 Task: Look for products from Store Brand only.
Action: Mouse pressed left at (23, 88)
Screenshot: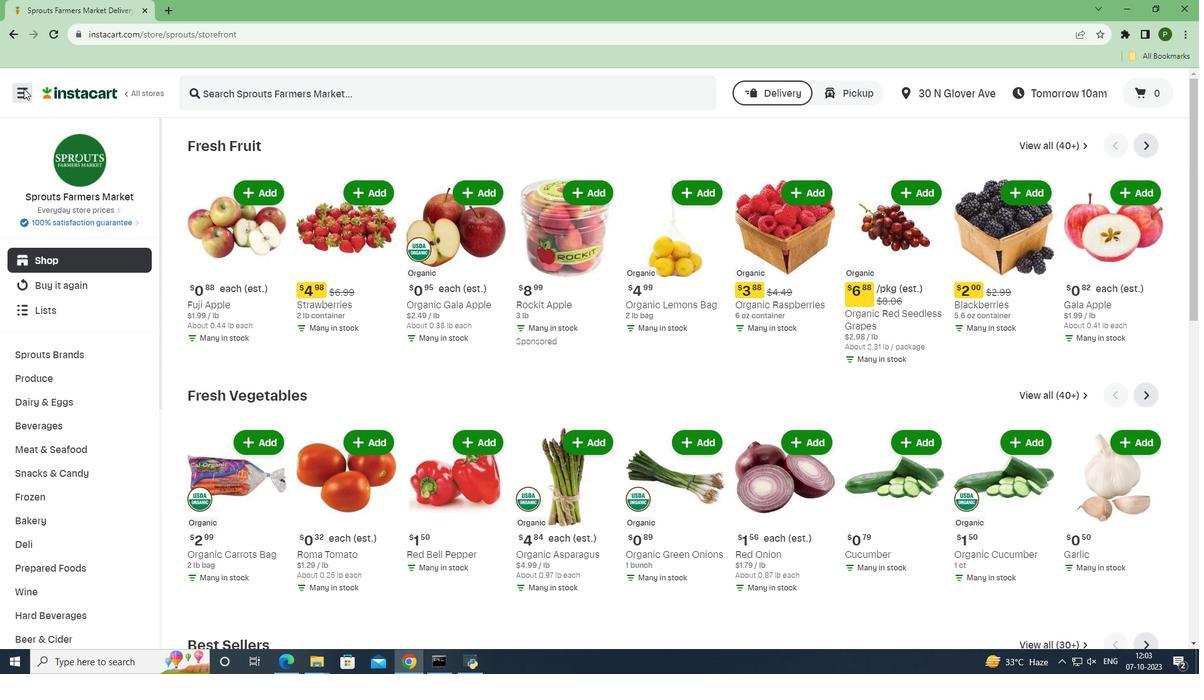 
Action: Mouse moved to (73, 332)
Screenshot: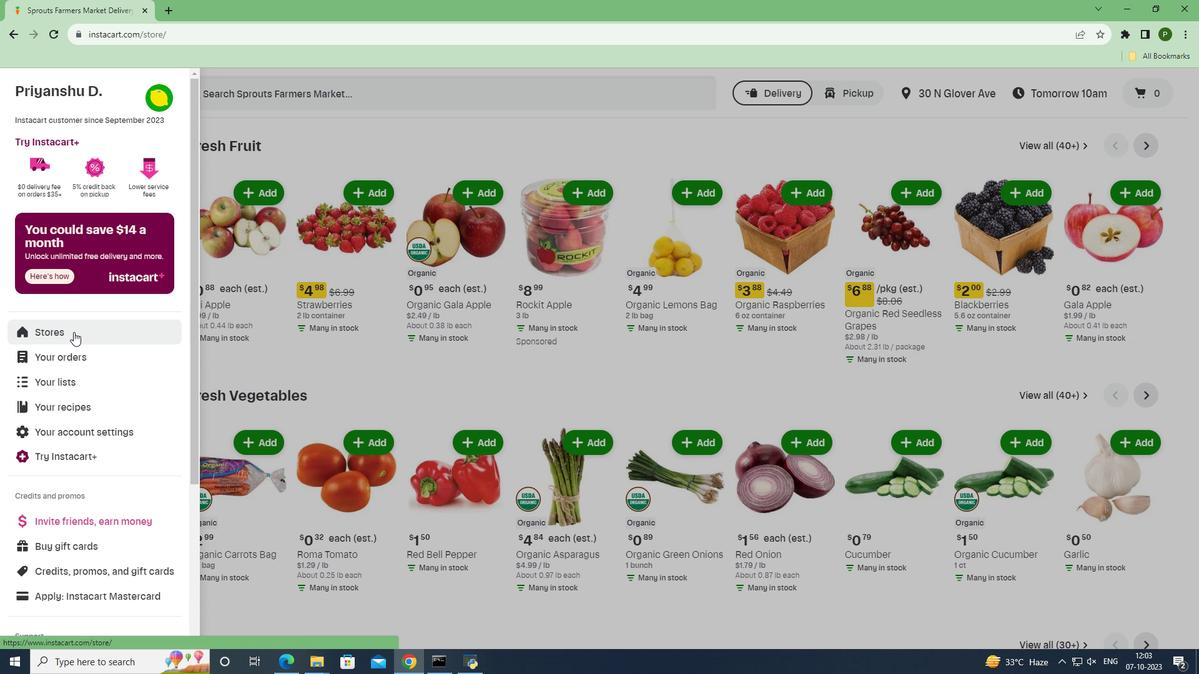 
Action: Mouse pressed left at (73, 332)
Screenshot: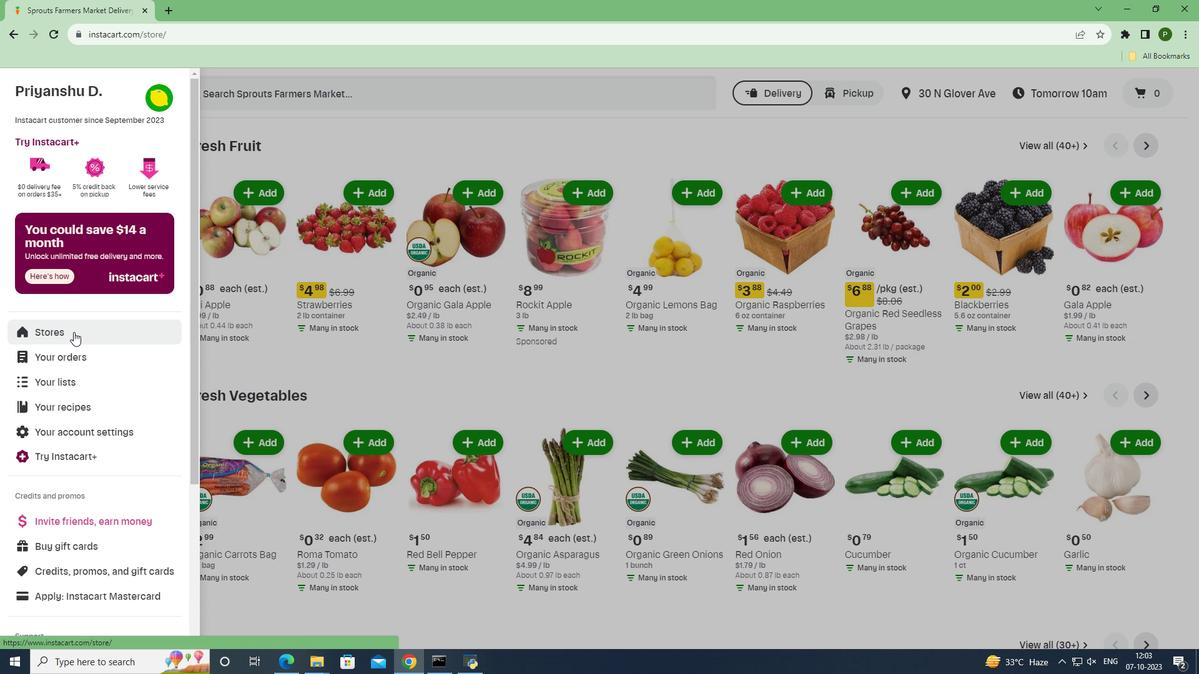 
Action: Mouse moved to (273, 151)
Screenshot: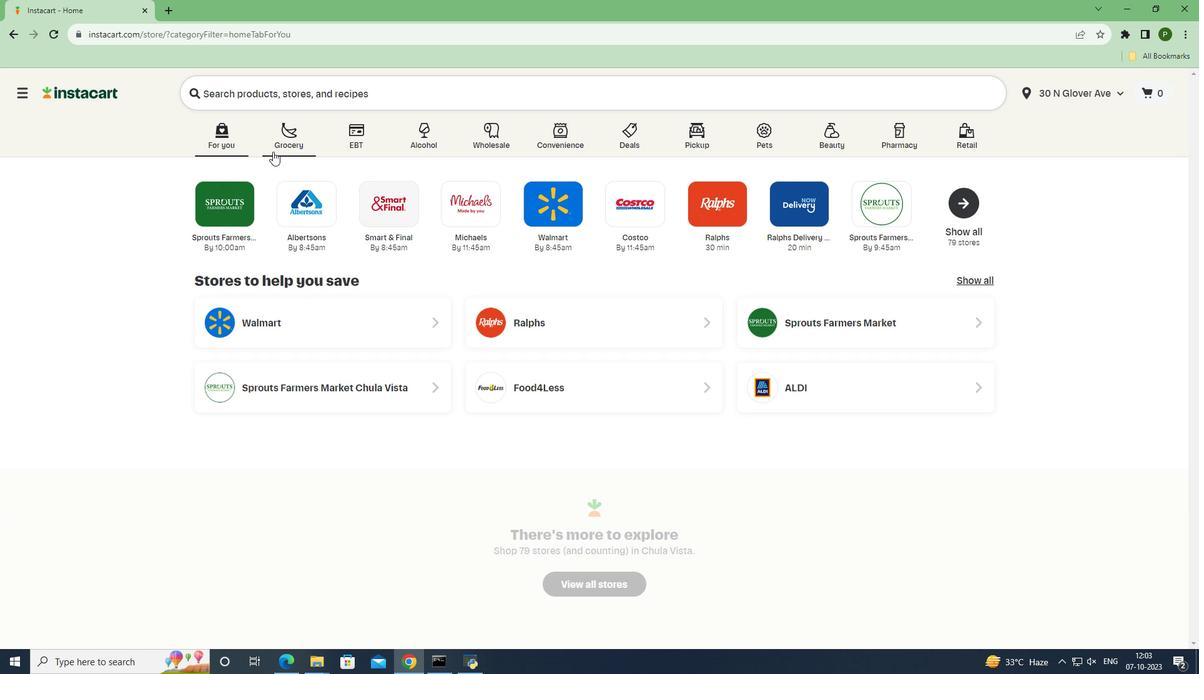 
Action: Mouse pressed left at (273, 151)
Screenshot: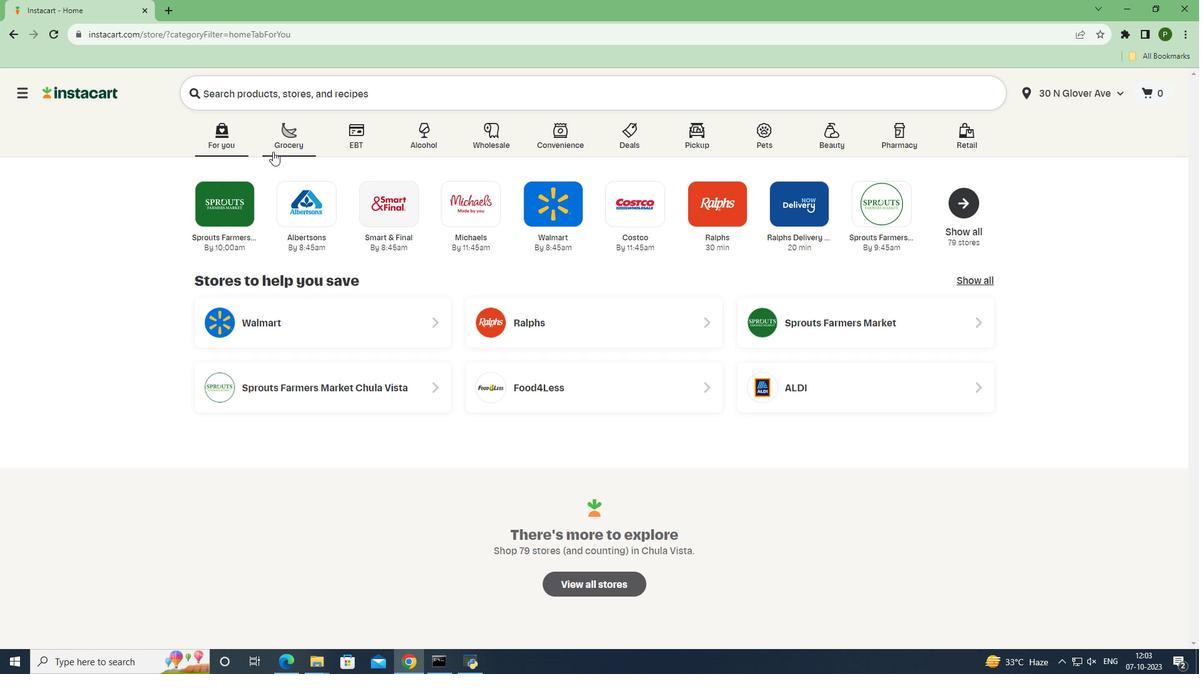 
Action: Mouse moved to (516, 297)
Screenshot: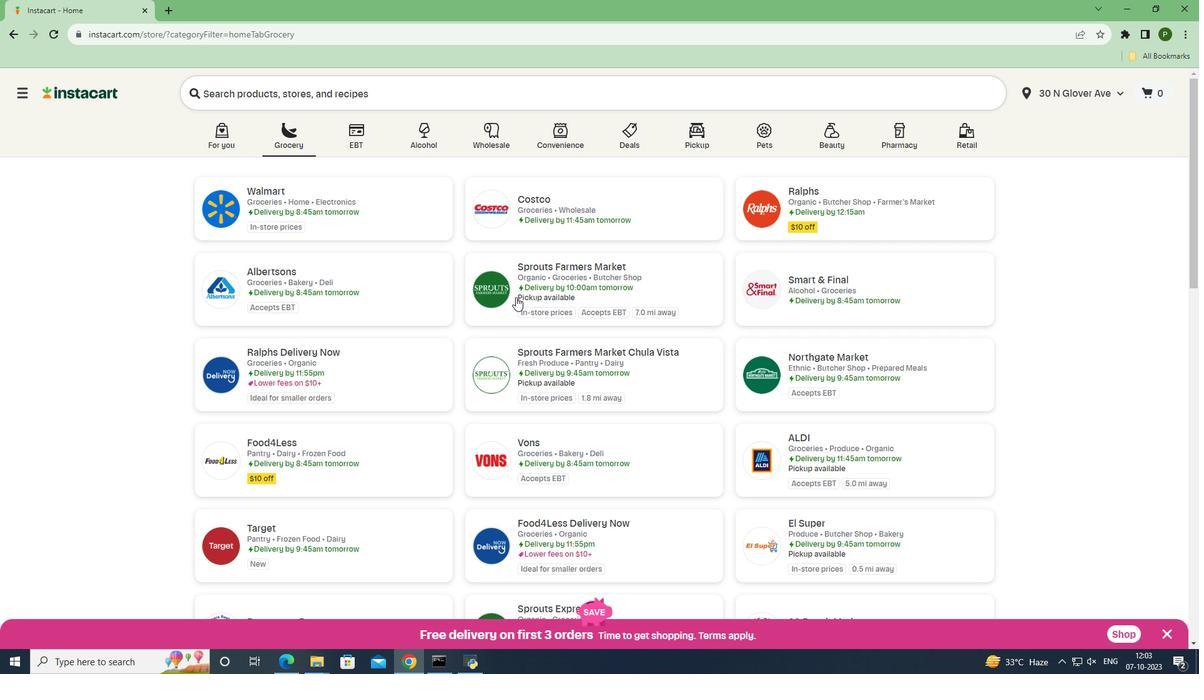 
Action: Mouse pressed left at (516, 297)
Screenshot: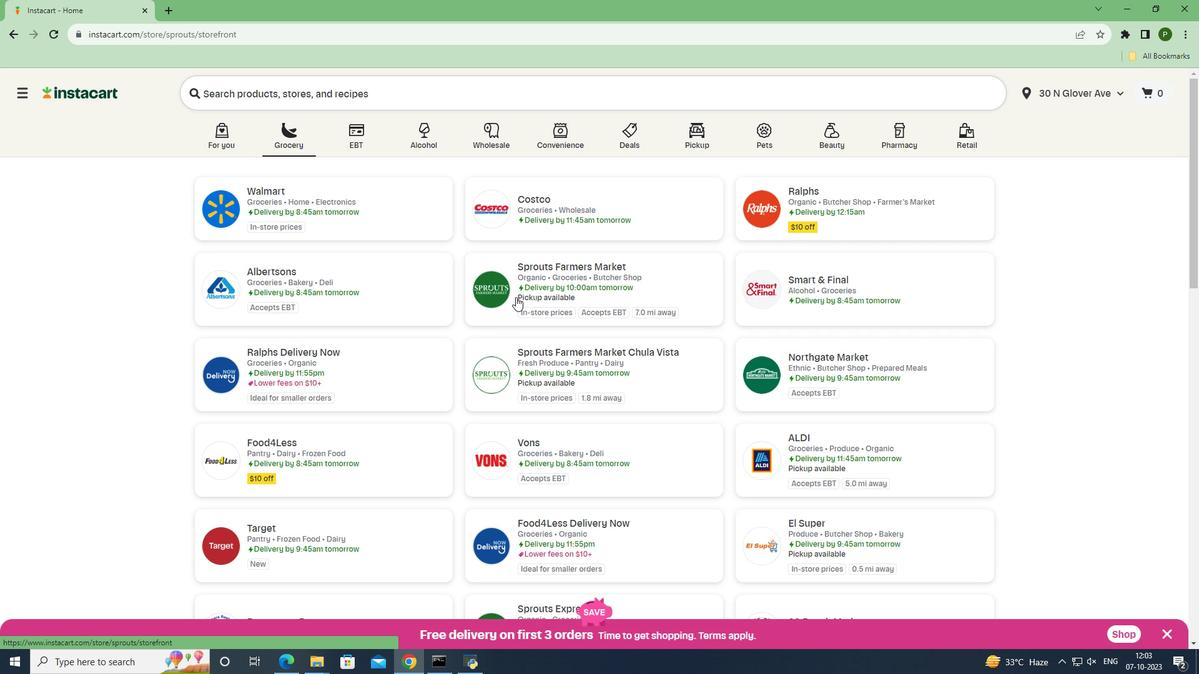 
Action: Mouse moved to (94, 407)
Screenshot: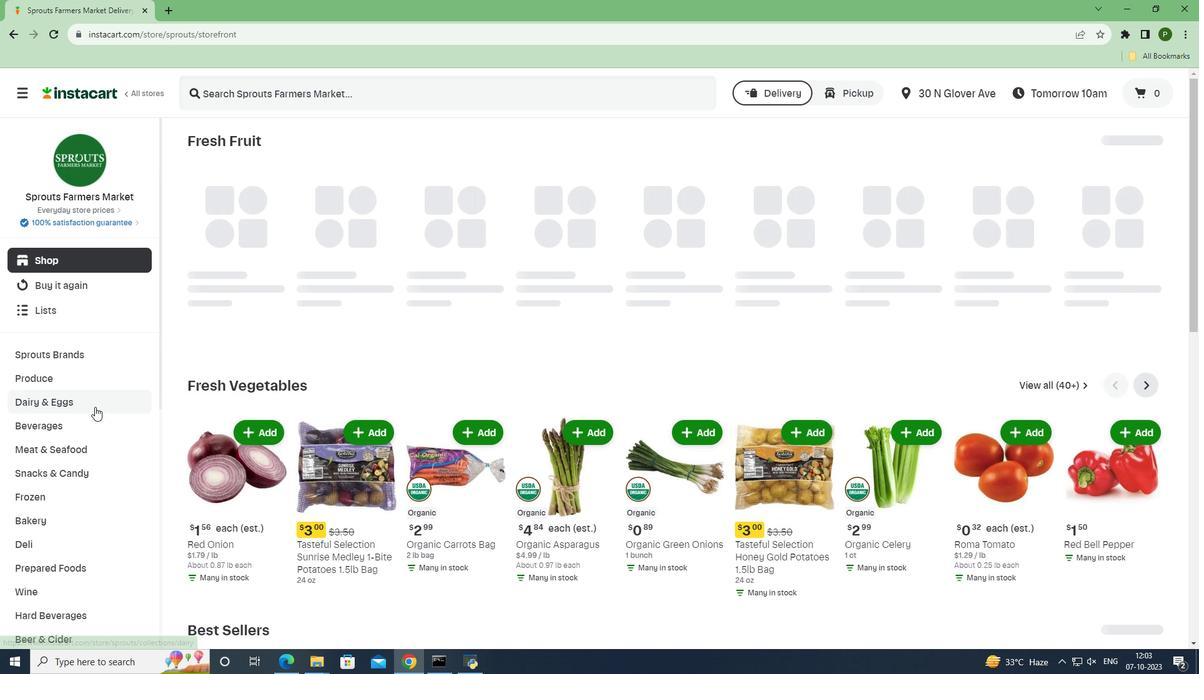 
Action: Mouse pressed left at (94, 407)
Screenshot: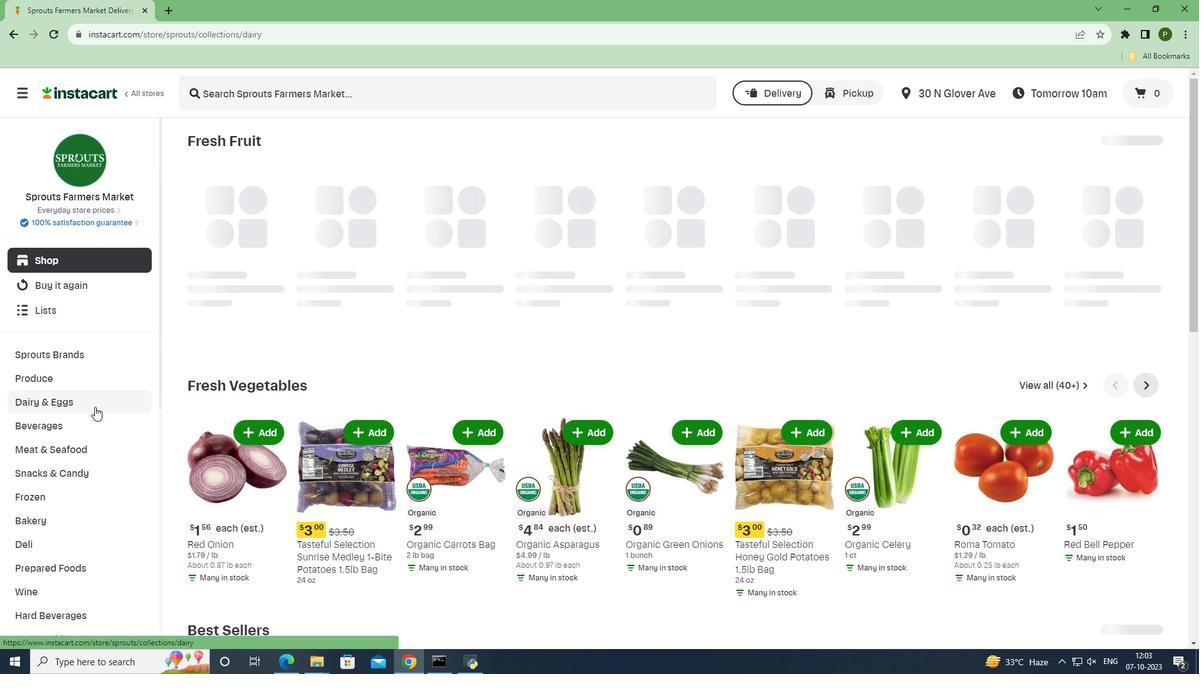
Action: Mouse moved to (63, 477)
Screenshot: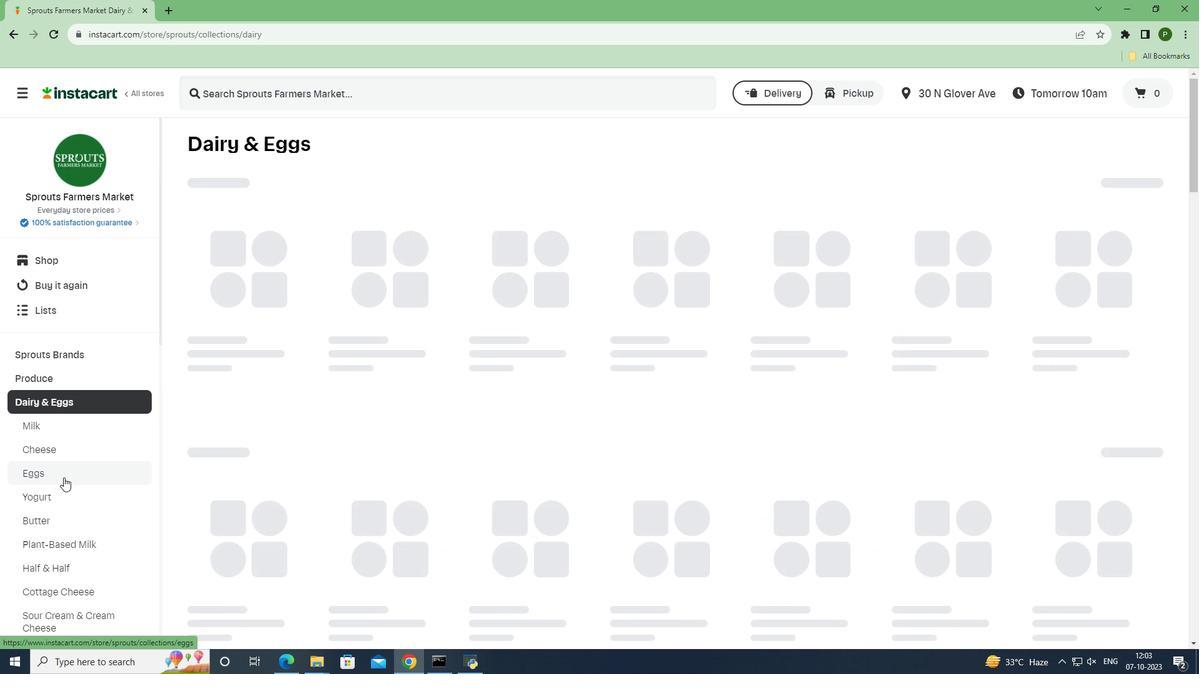 
Action: Mouse pressed left at (63, 477)
Screenshot: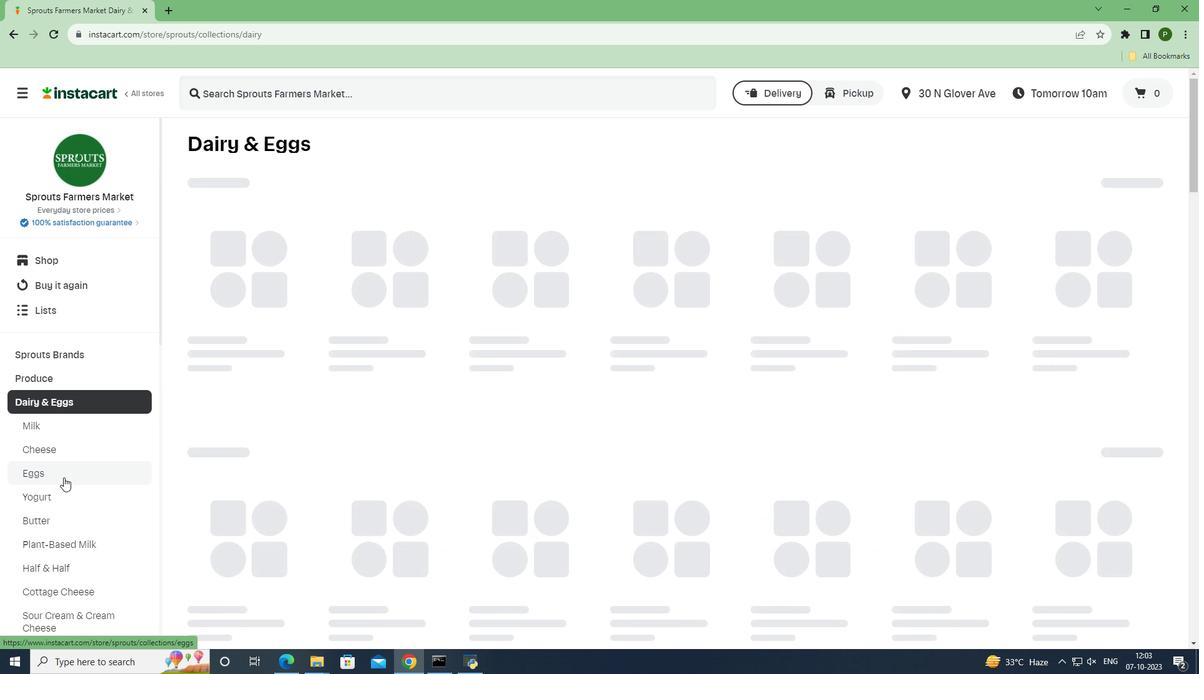 
Action: Mouse moved to (381, 193)
Screenshot: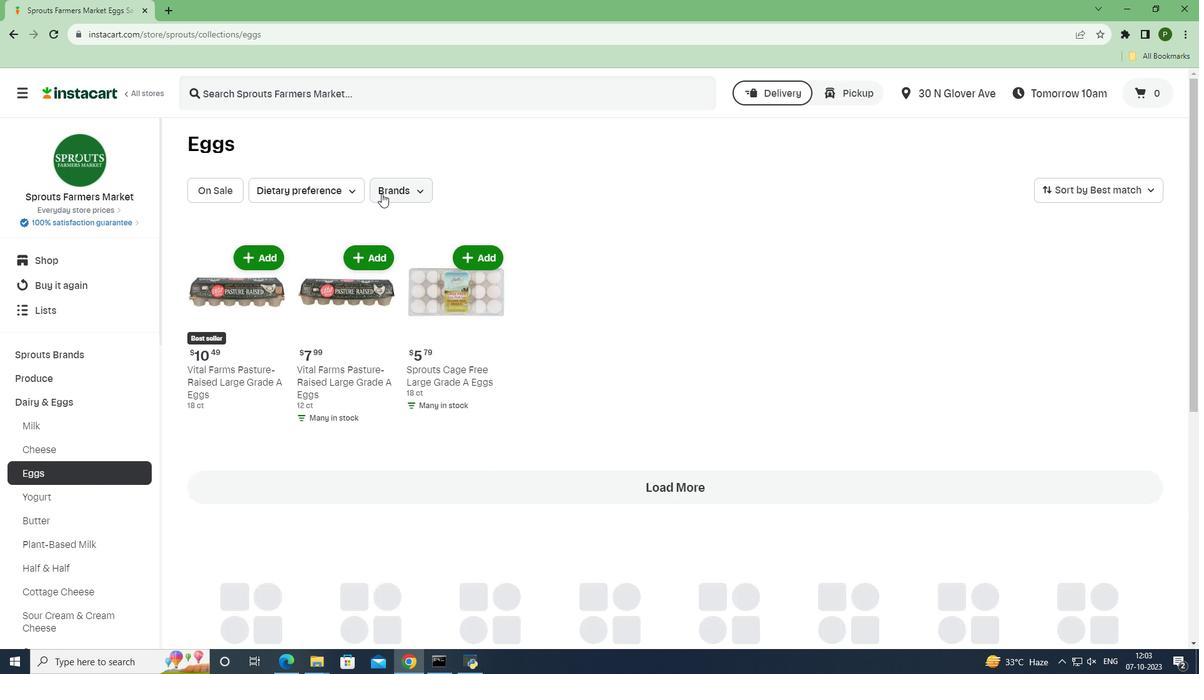 
Action: Mouse pressed left at (381, 193)
Screenshot: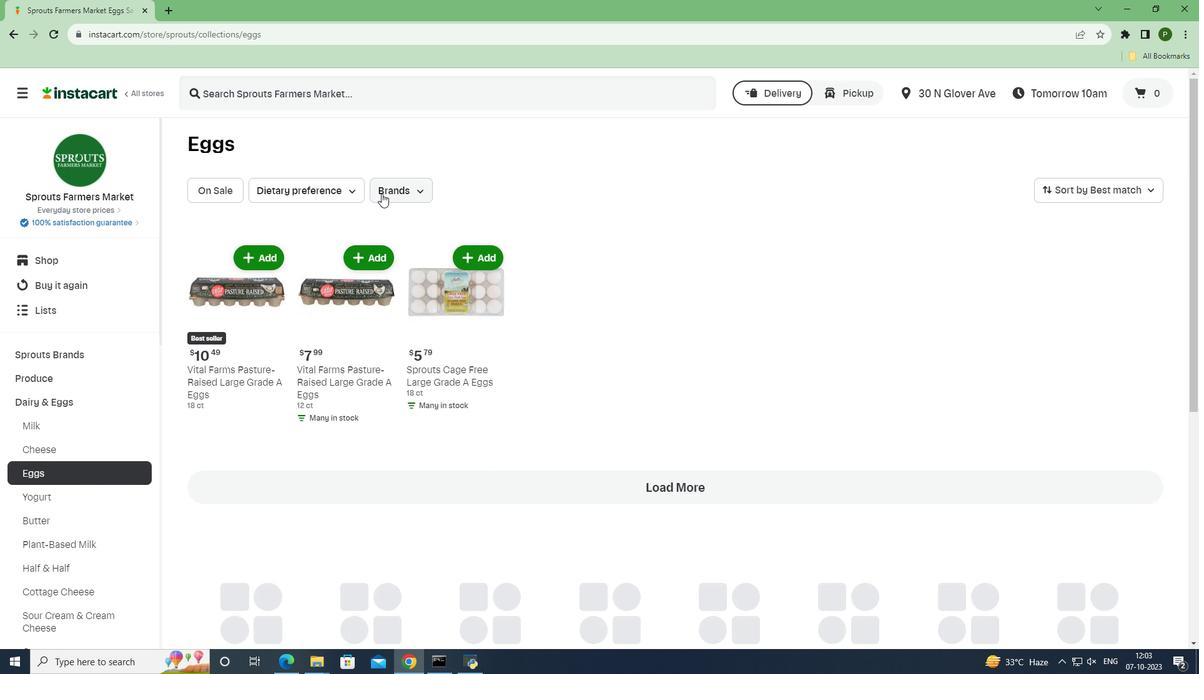 
Action: Mouse moved to (399, 226)
Screenshot: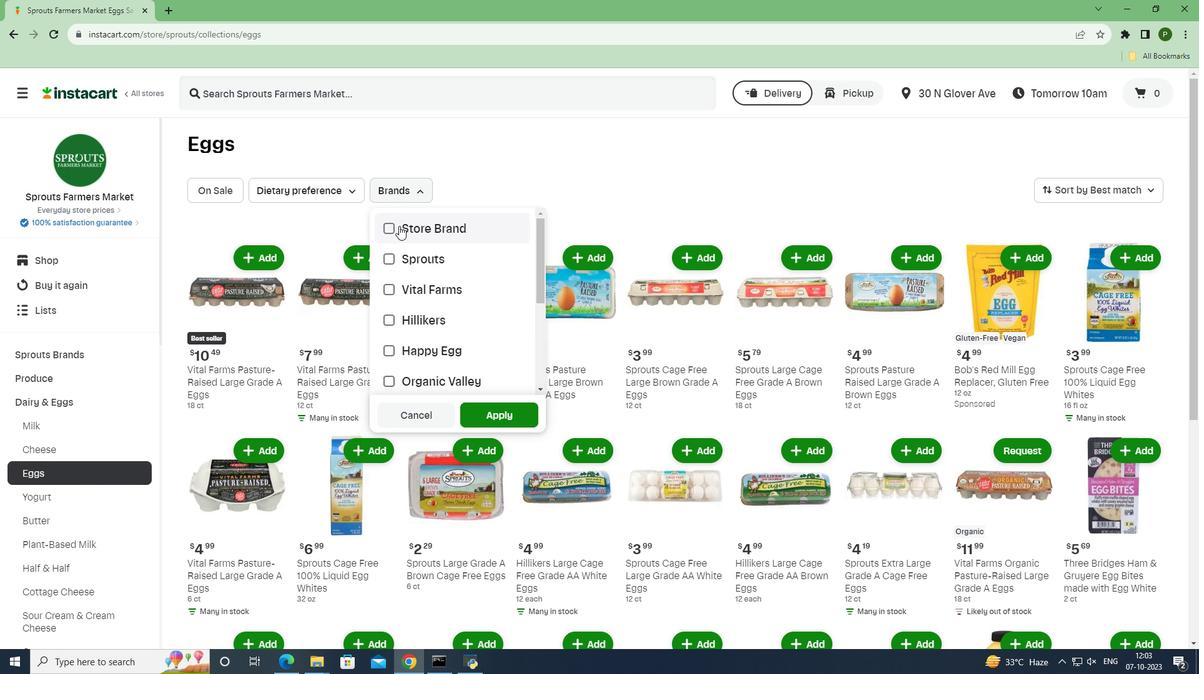 
Action: Mouse pressed left at (399, 226)
Screenshot: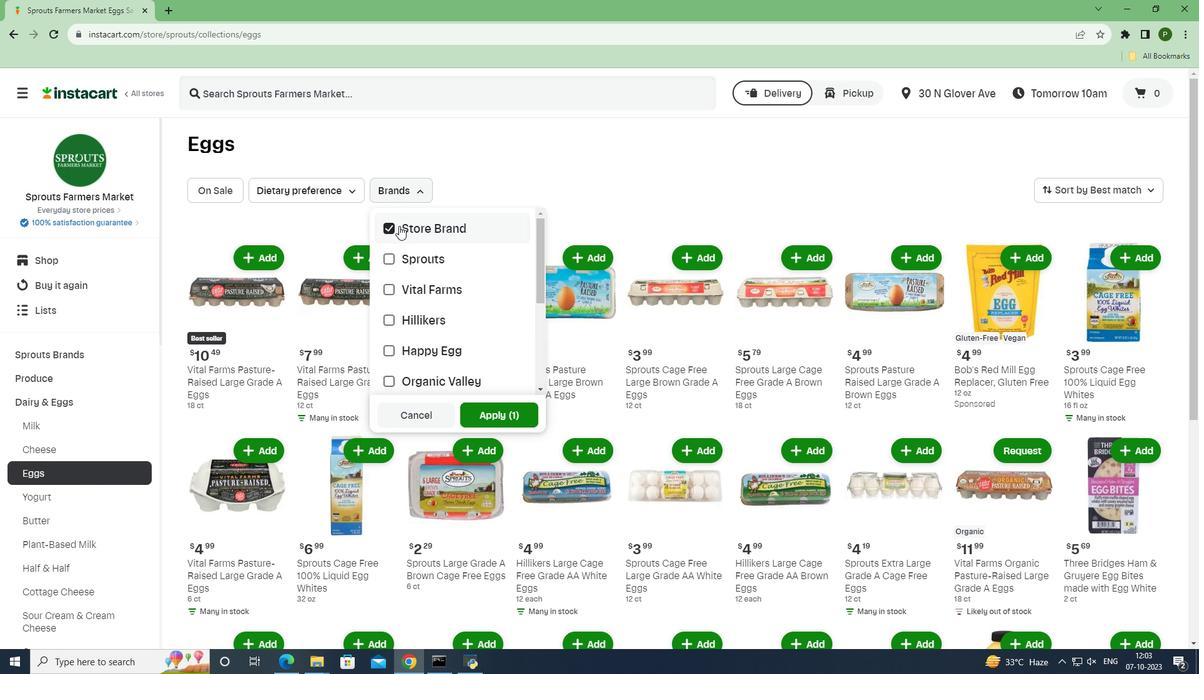 
Action: Mouse moved to (471, 410)
Screenshot: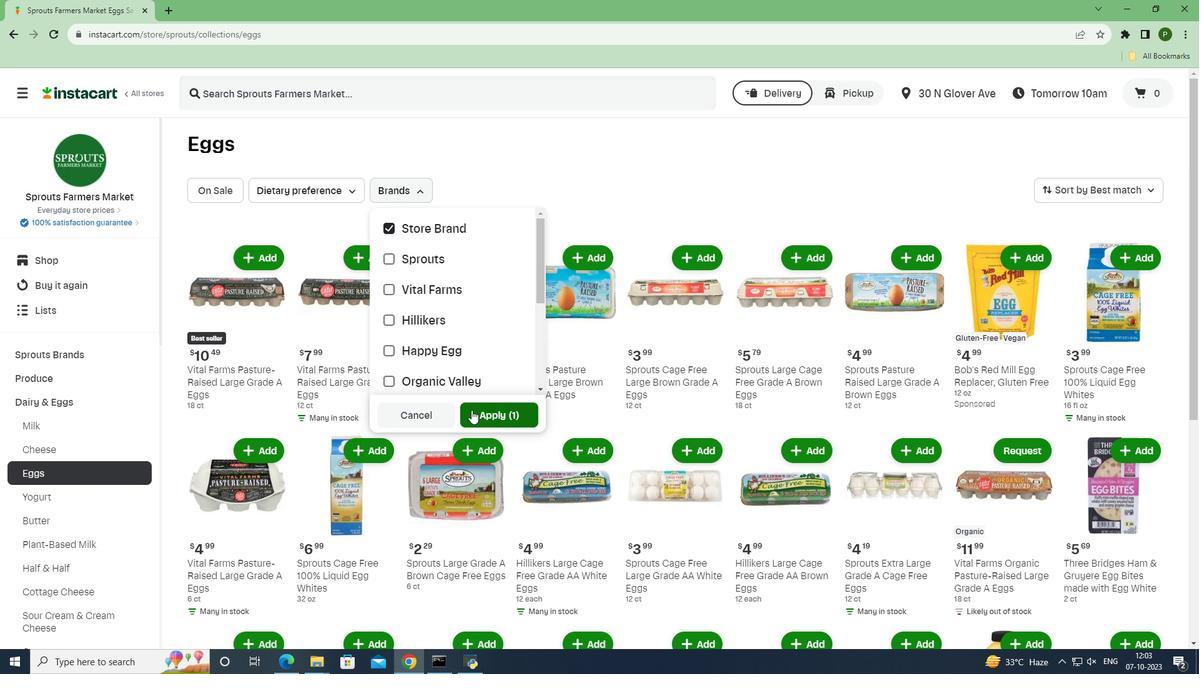 
Action: Mouse pressed left at (471, 410)
Screenshot: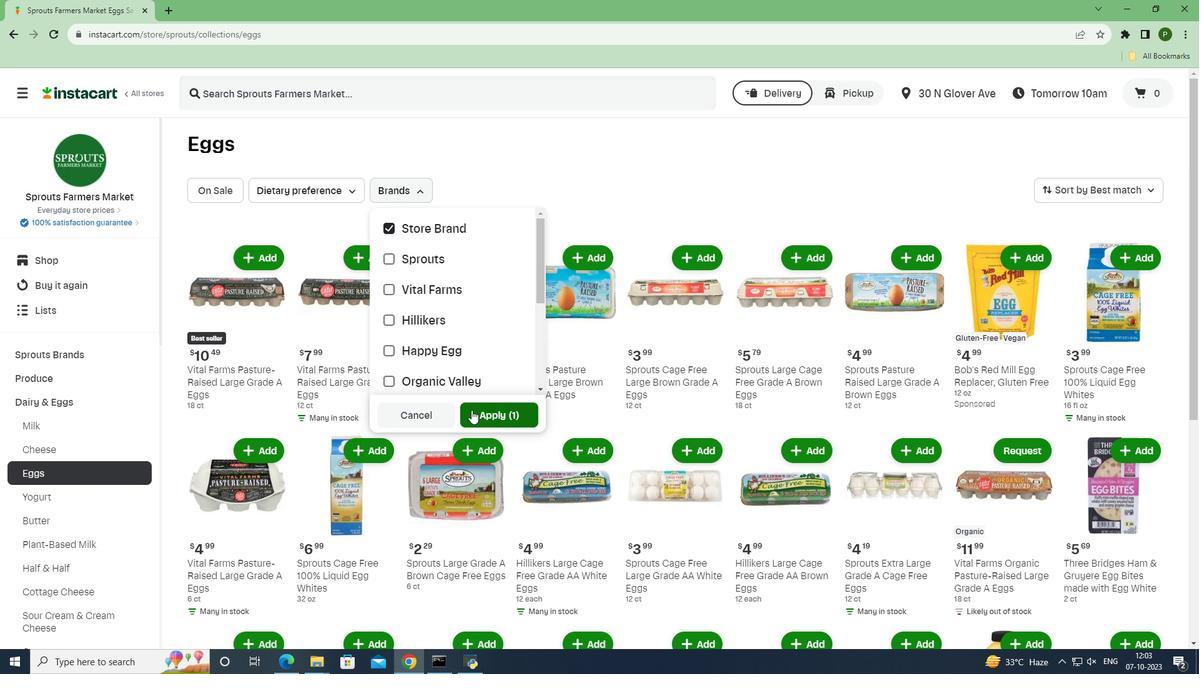 
Action: Mouse moved to (524, 468)
Screenshot: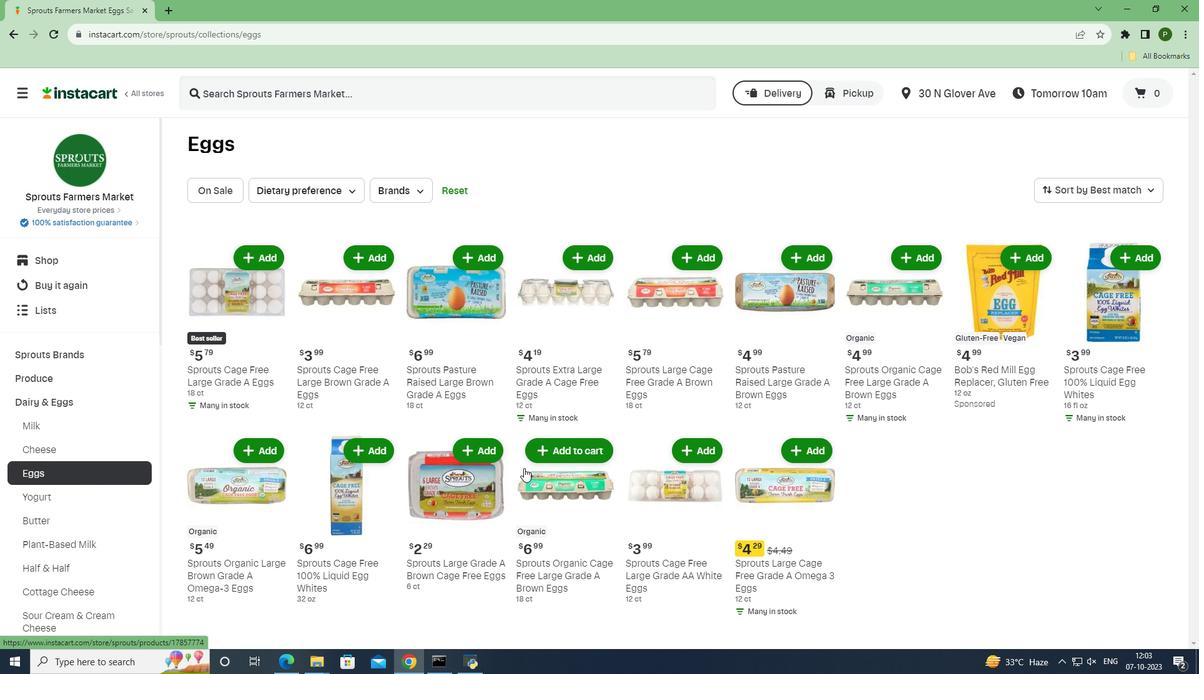 
